 Task: Add a condition where "Channel Is Facebook Private Message" in unsolved tickets in your groups.
Action: Mouse moved to (119, 369)
Screenshot: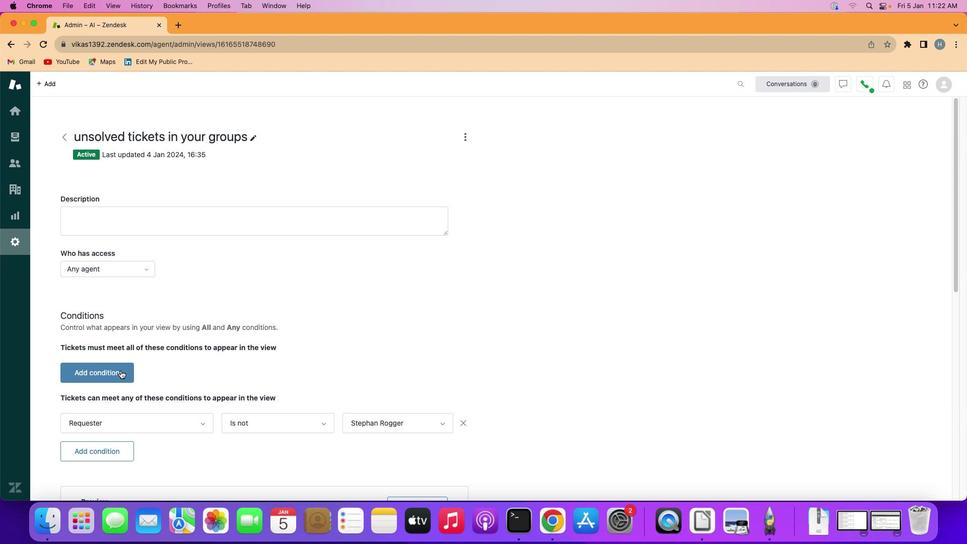 
Action: Mouse pressed left at (119, 369)
Screenshot: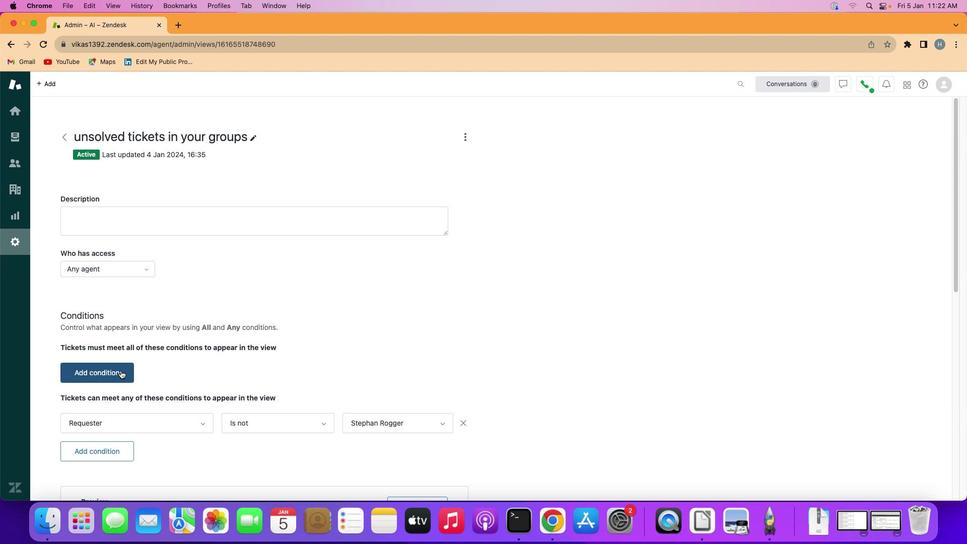 
Action: Mouse moved to (129, 367)
Screenshot: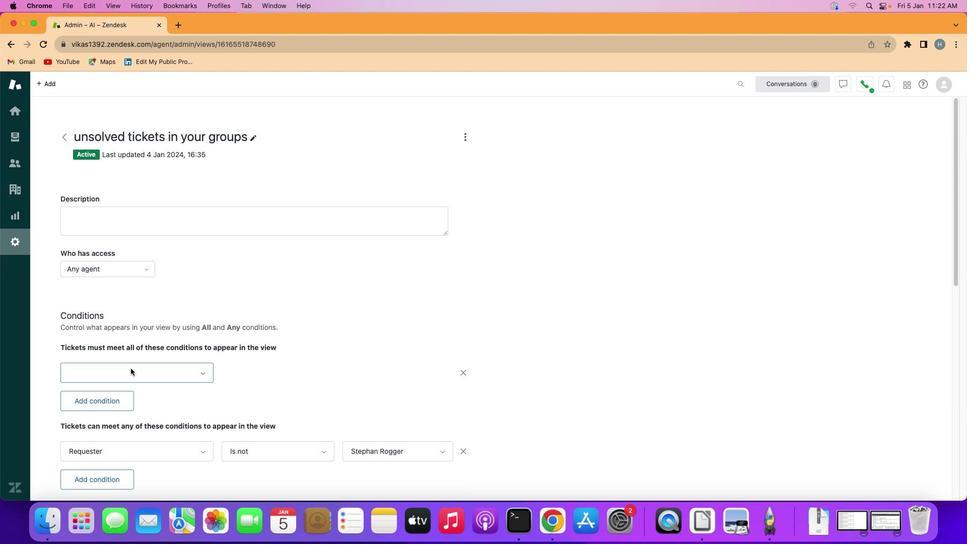 
Action: Mouse pressed left at (129, 367)
Screenshot: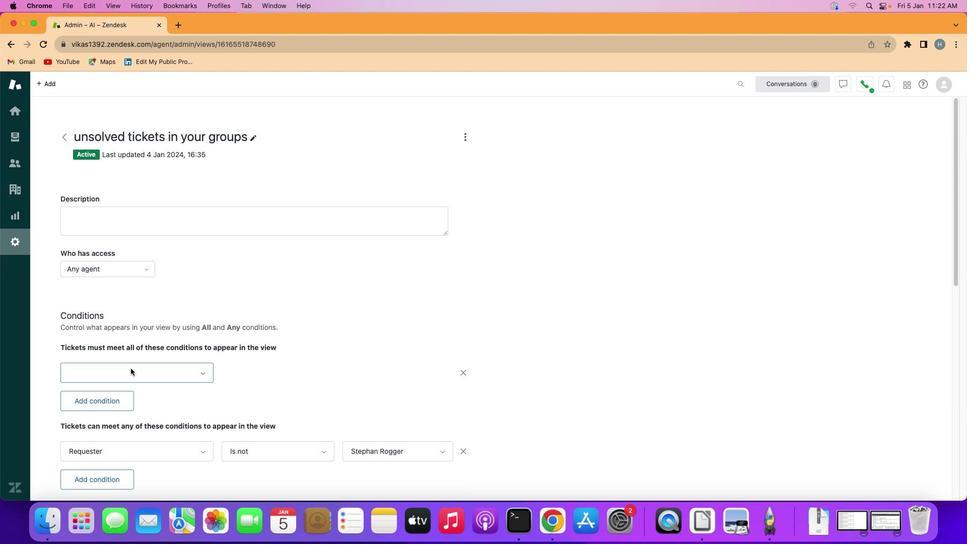 
Action: Mouse moved to (142, 291)
Screenshot: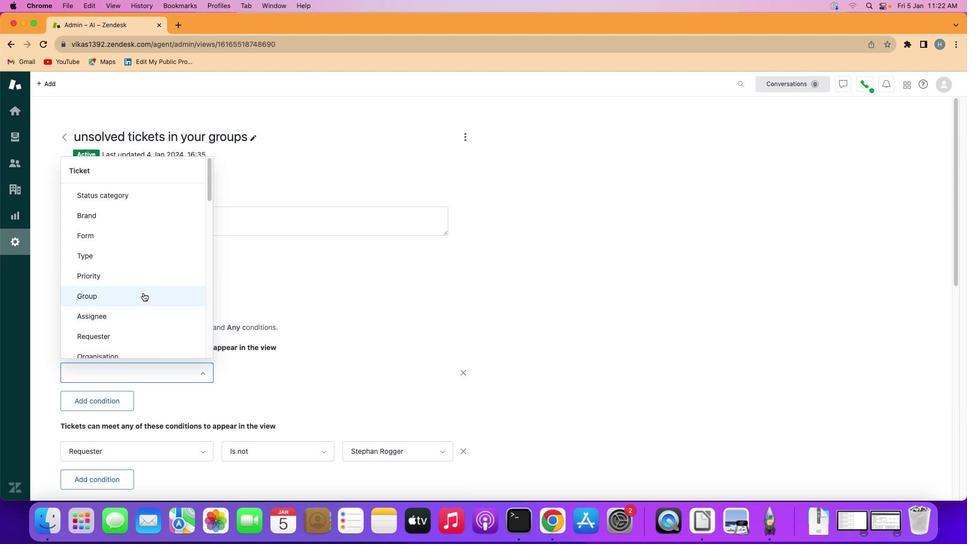 
Action: Mouse scrolled (142, 291) with delta (-1, -1)
Screenshot: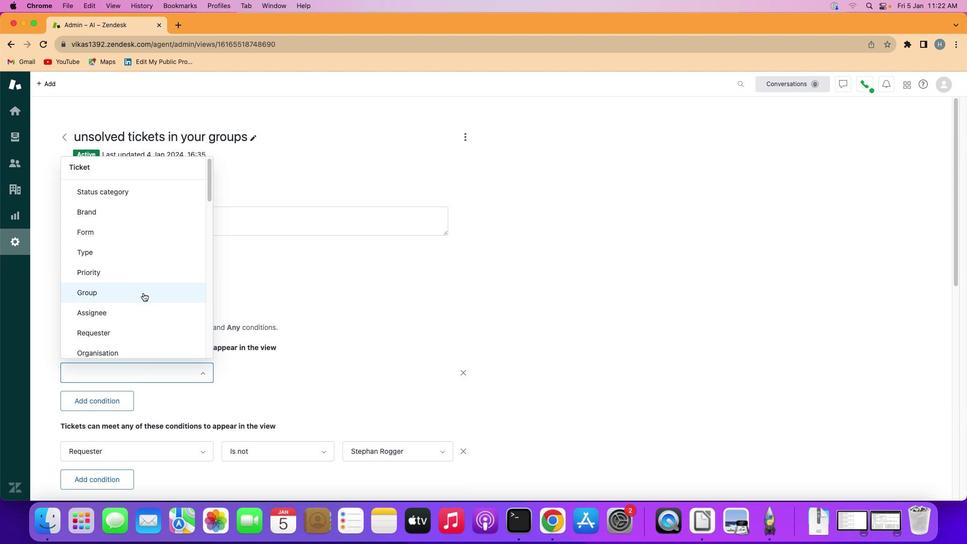 
Action: Mouse scrolled (142, 291) with delta (-1, -1)
Screenshot: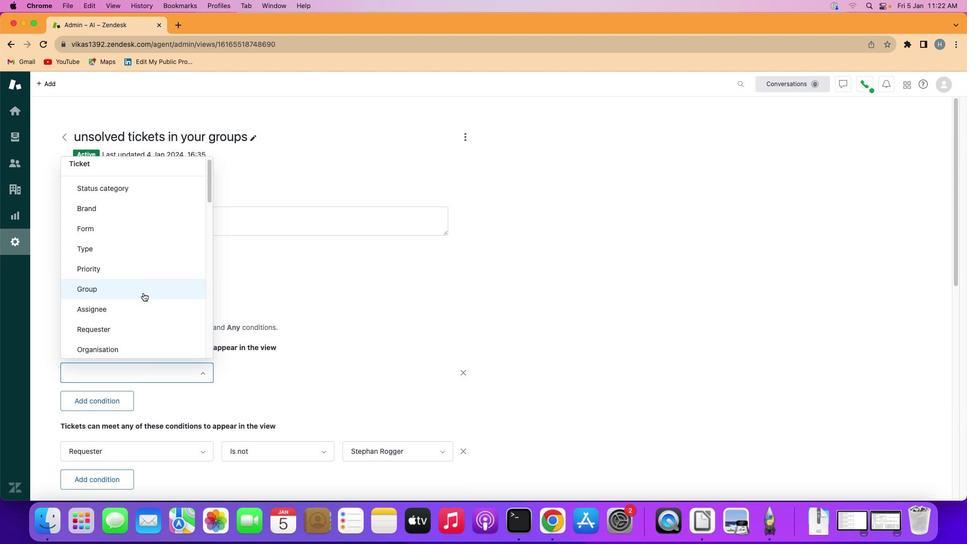 
Action: Mouse scrolled (142, 291) with delta (-1, -1)
Screenshot: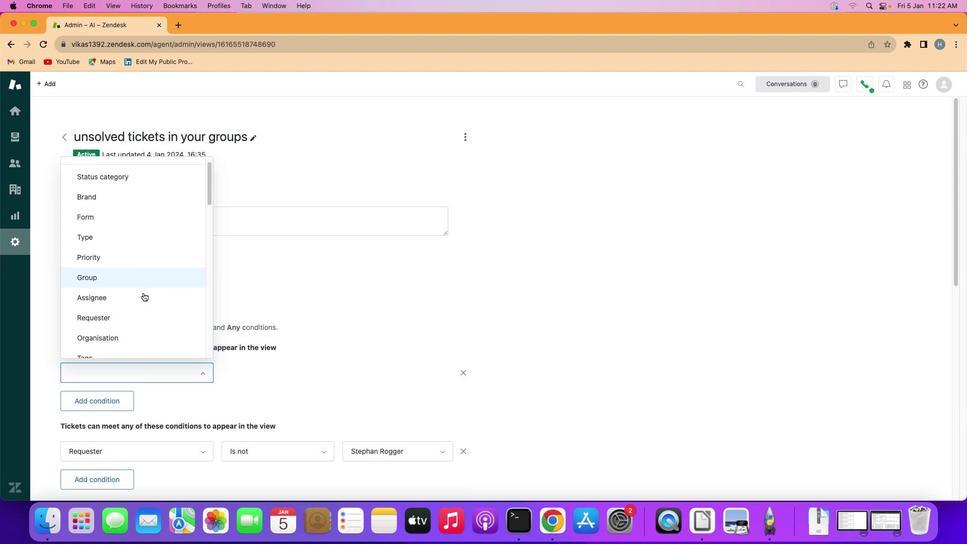 
Action: Mouse scrolled (142, 291) with delta (-1, -1)
Screenshot: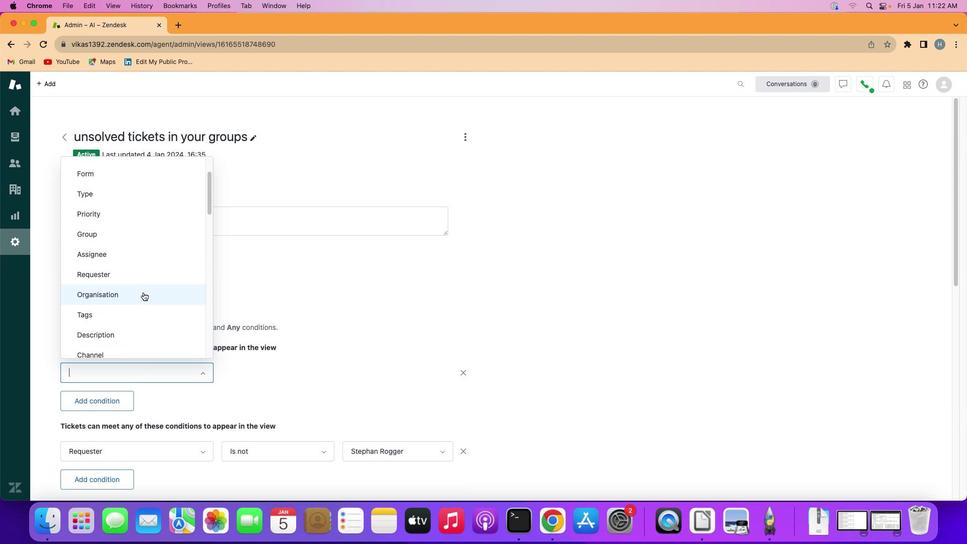 
Action: Mouse moved to (142, 291)
Screenshot: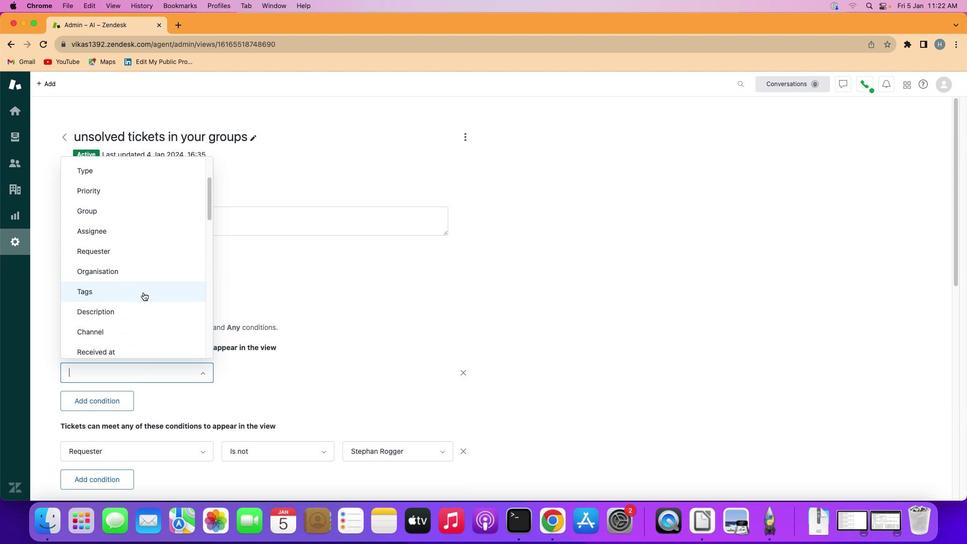 
Action: Mouse scrolled (142, 291) with delta (-1, -1)
Screenshot: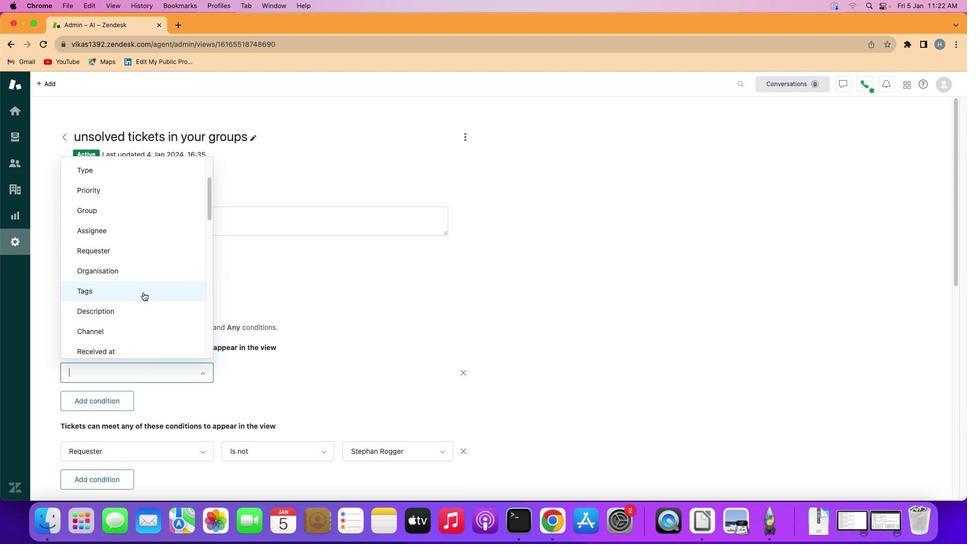 
Action: Mouse moved to (134, 329)
Screenshot: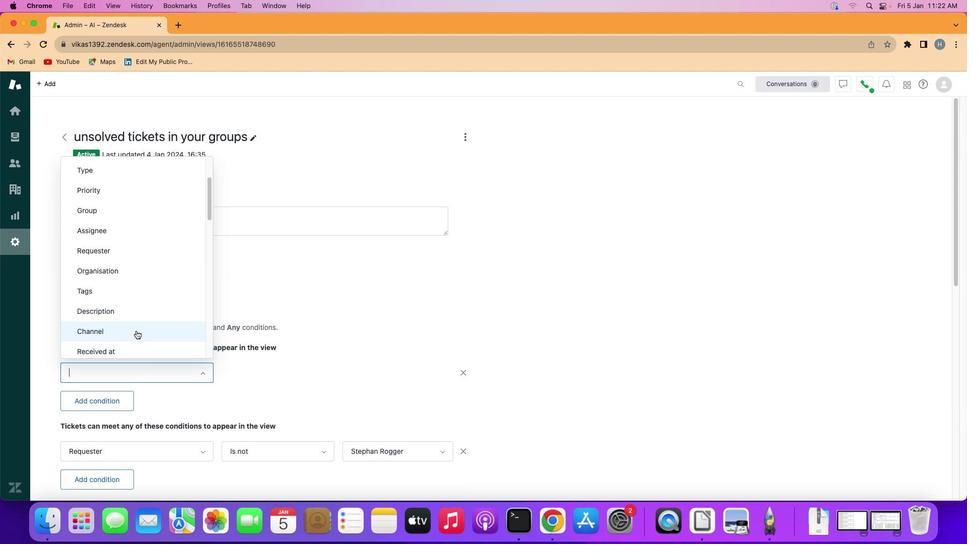 
Action: Mouse pressed left at (134, 329)
Screenshot: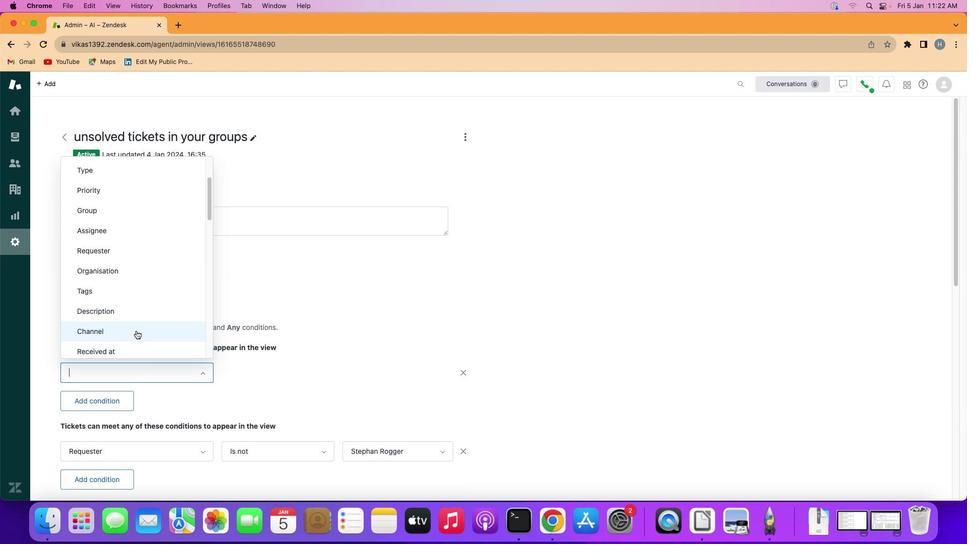 
Action: Mouse moved to (275, 371)
Screenshot: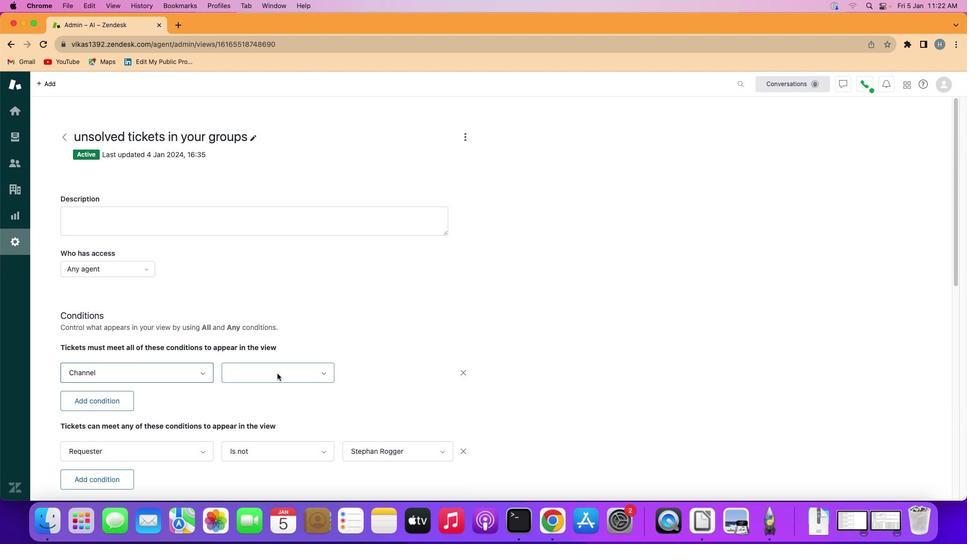 
Action: Mouse pressed left at (275, 371)
Screenshot: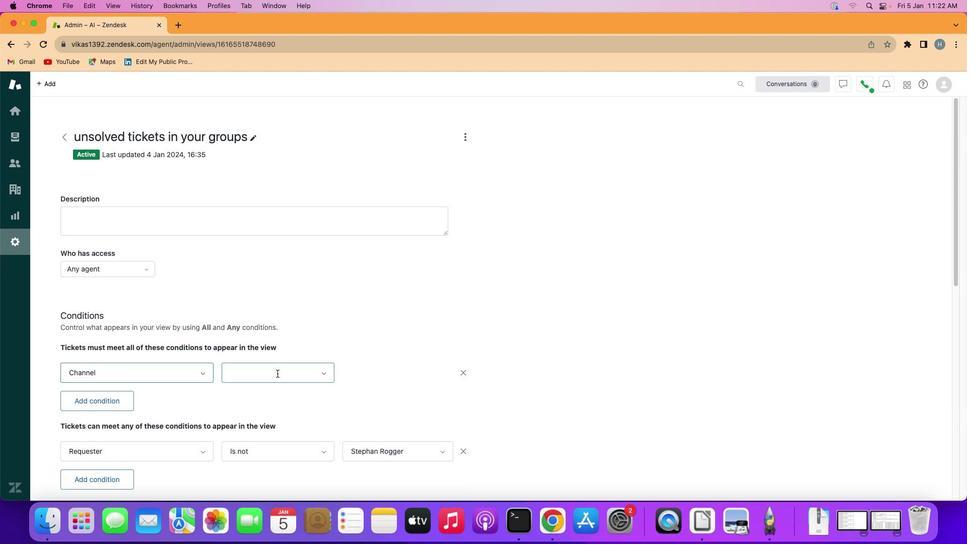 
Action: Mouse moved to (257, 390)
Screenshot: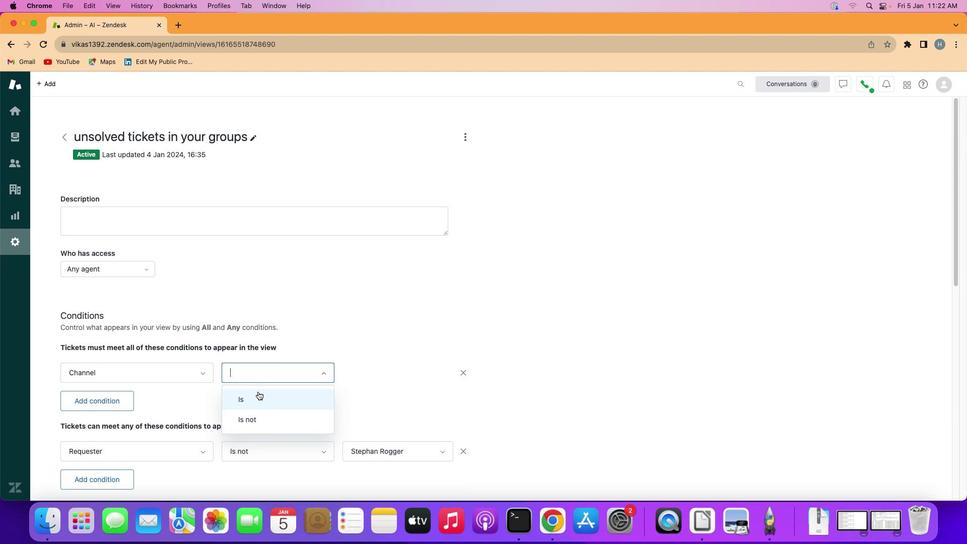 
Action: Mouse pressed left at (257, 390)
Screenshot: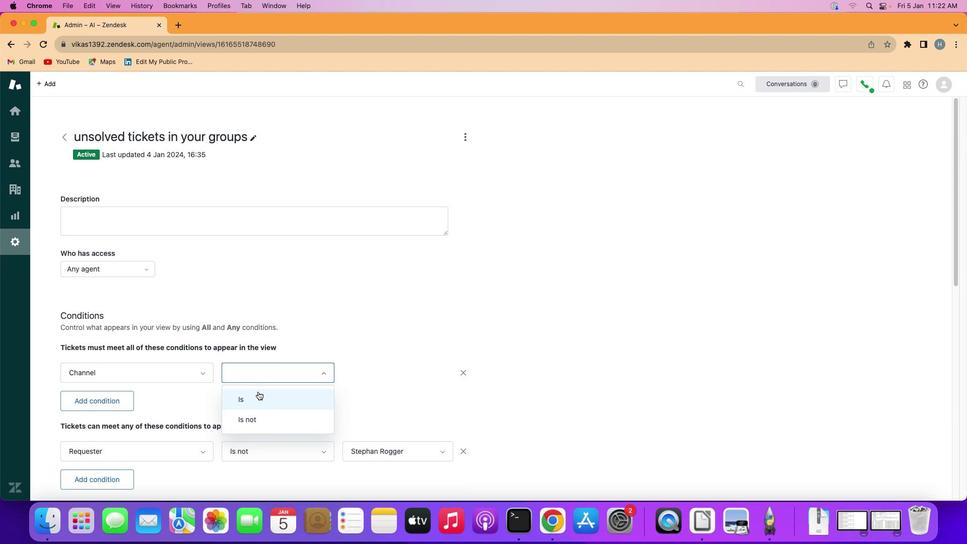 
Action: Mouse moved to (387, 368)
Screenshot: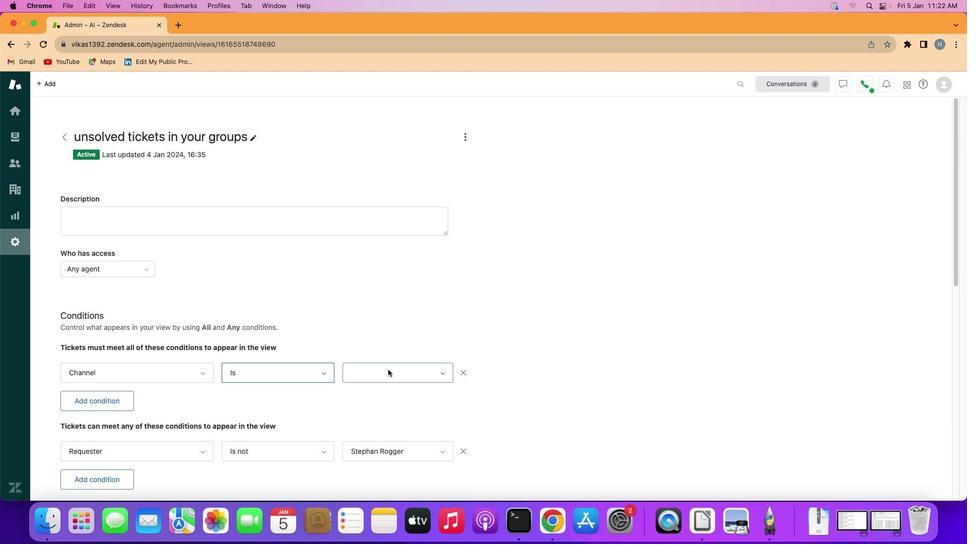 
Action: Mouse pressed left at (387, 368)
Screenshot: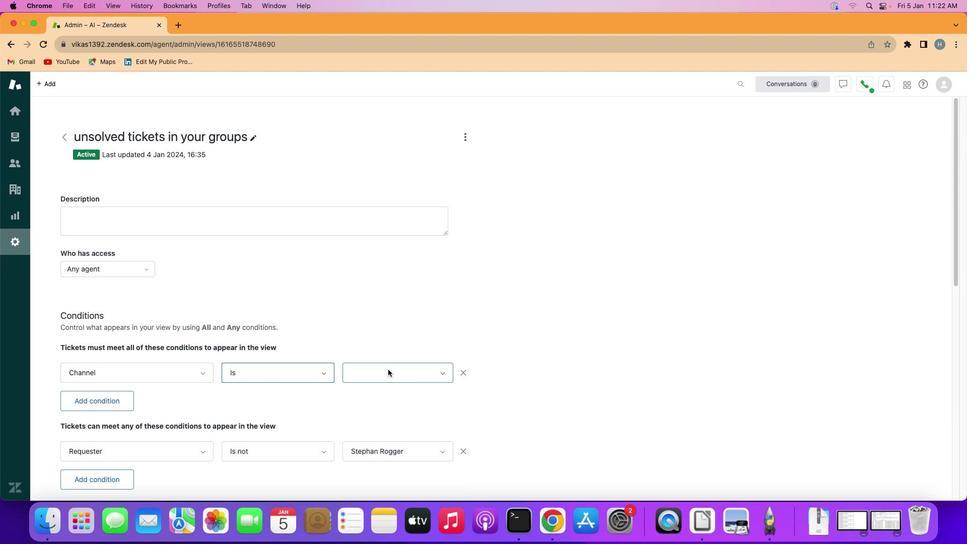 
Action: Mouse moved to (393, 262)
Screenshot: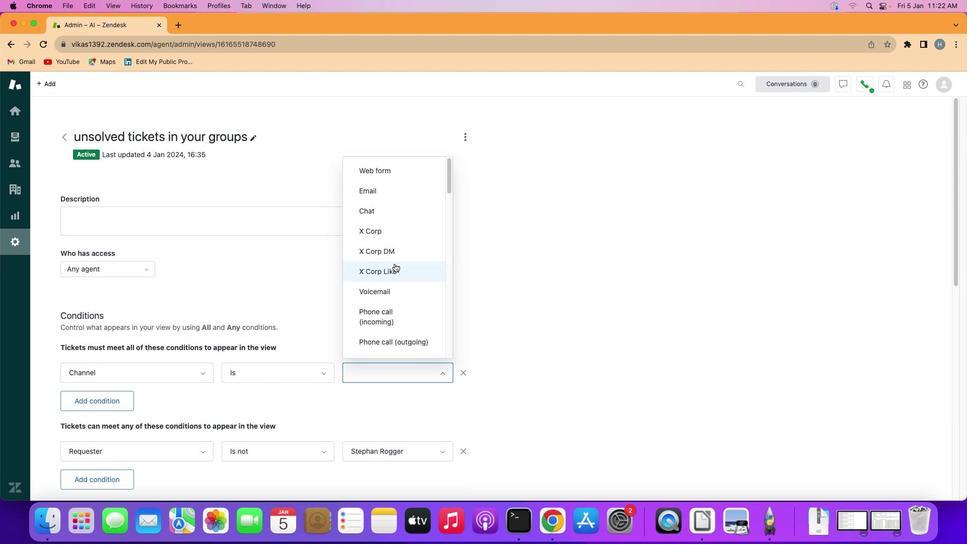
Action: Mouse scrolled (393, 262) with delta (-1, -1)
Screenshot: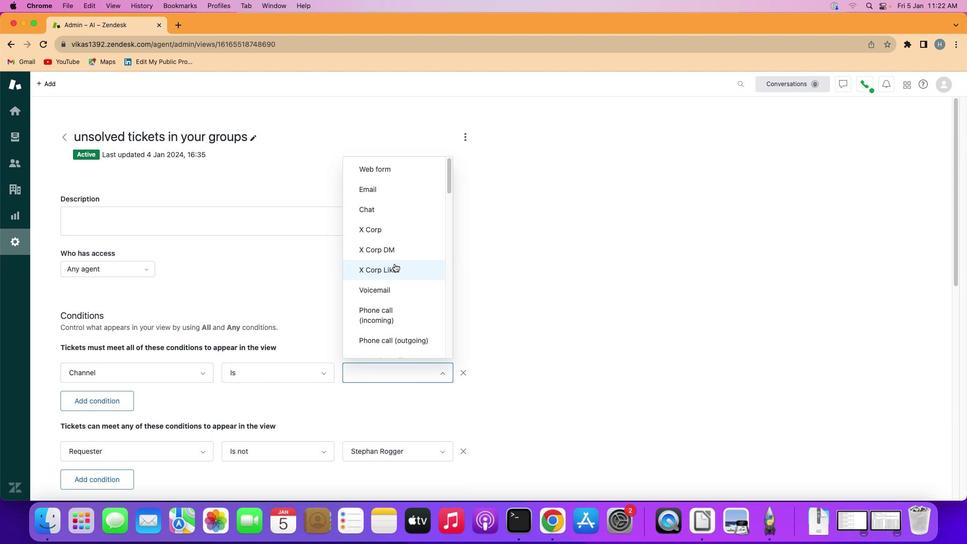 
Action: Mouse scrolled (393, 262) with delta (-1, -1)
Screenshot: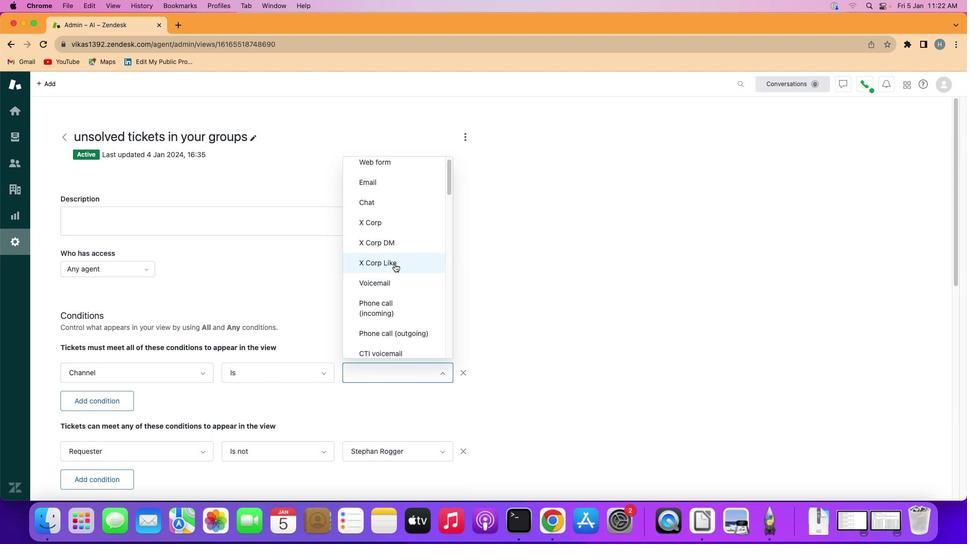 
Action: Mouse scrolled (393, 262) with delta (-1, -1)
Screenshot: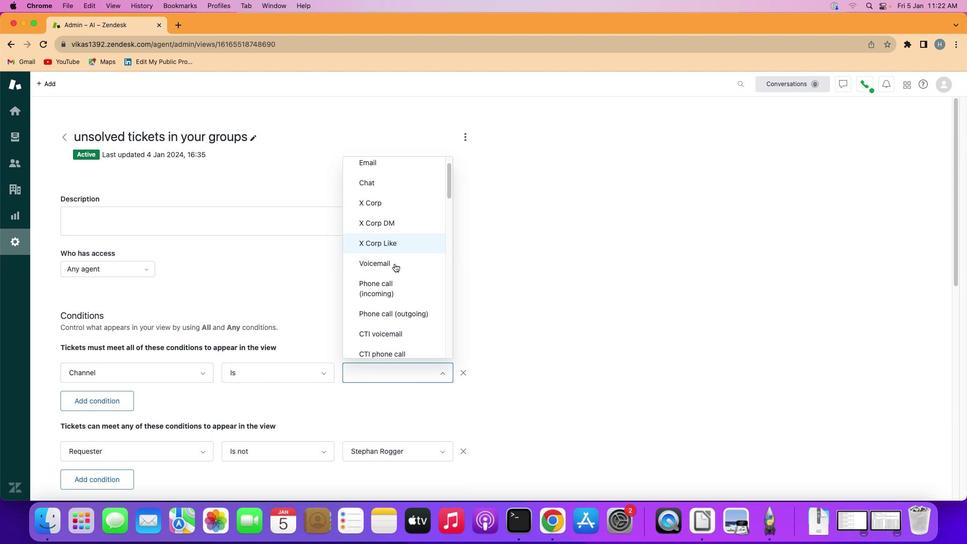 
Action: Mouse scrolled (393, 262) with delta (-1, -1)
Screenshot: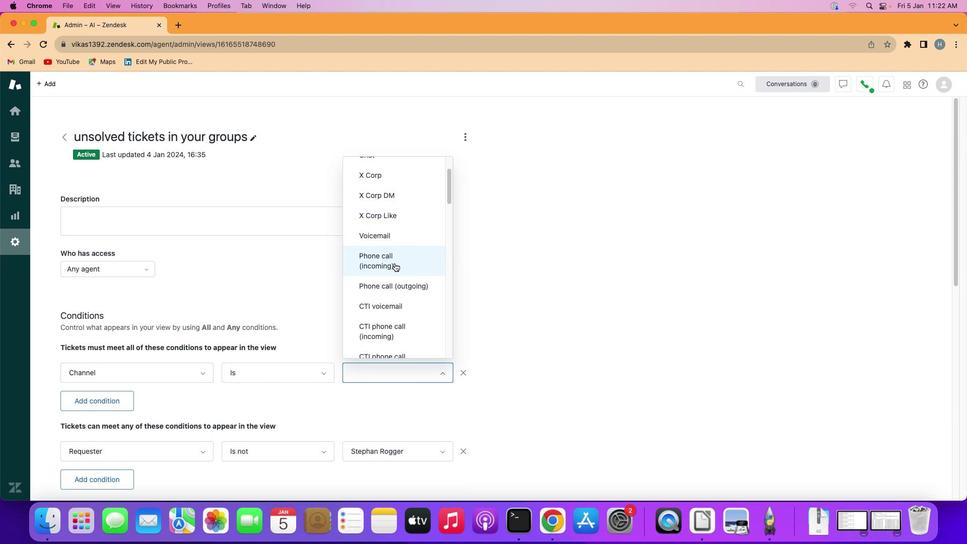 
Action: Mouse moved to (393, 262)
Screenshot: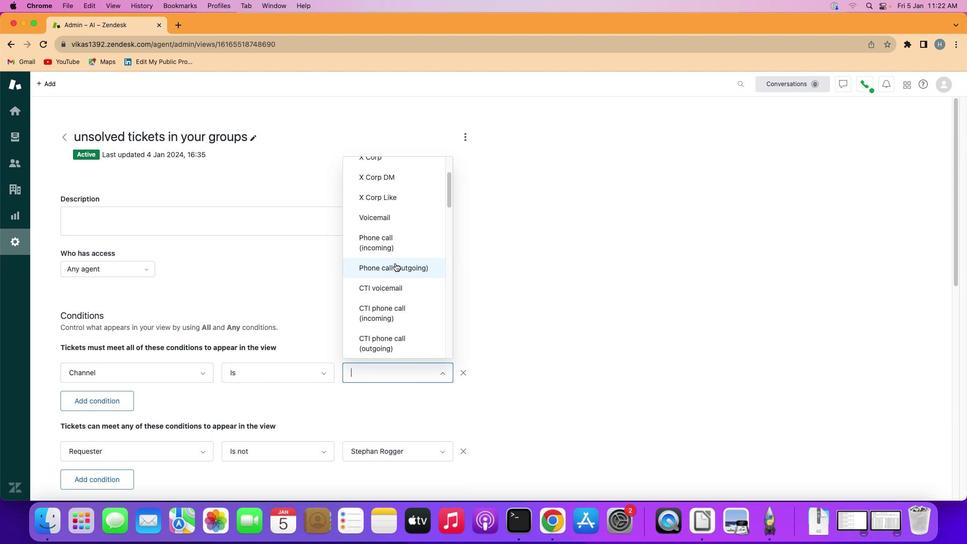 
Action: Mouse scrolled (393, 262) with delta (-1, -1)
Screenshot: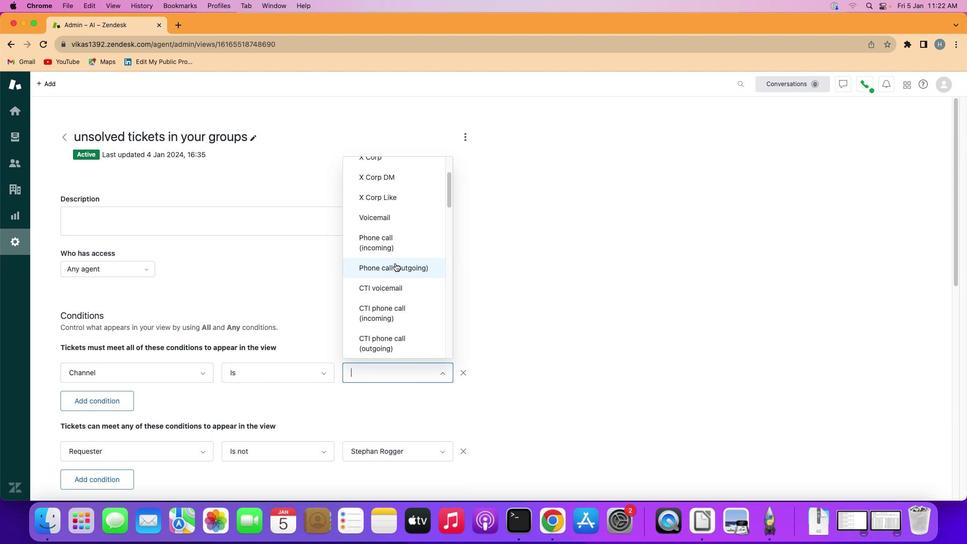 
Action: Mouse scrolled (393, 262) with delta (-1, -1)
Screenshot: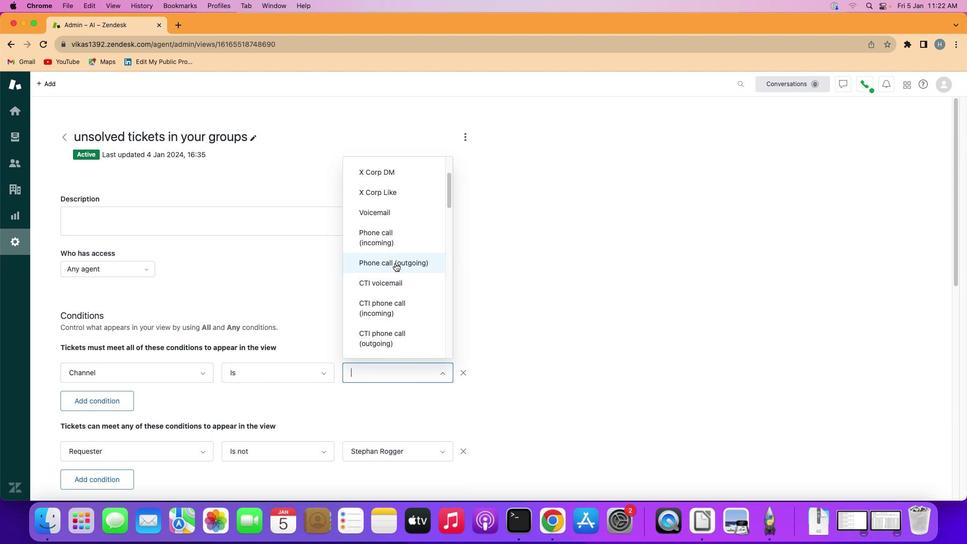 
Action: Mouse scrolled (393, 262) with delta (-1, 0)
Screenshot: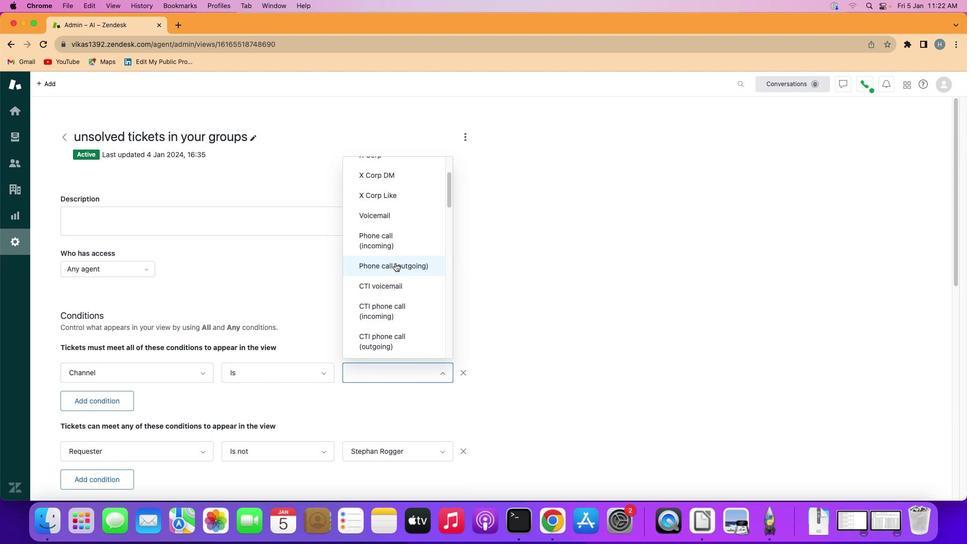 
Action: Mouse moved to (393, 262)
Screenshot: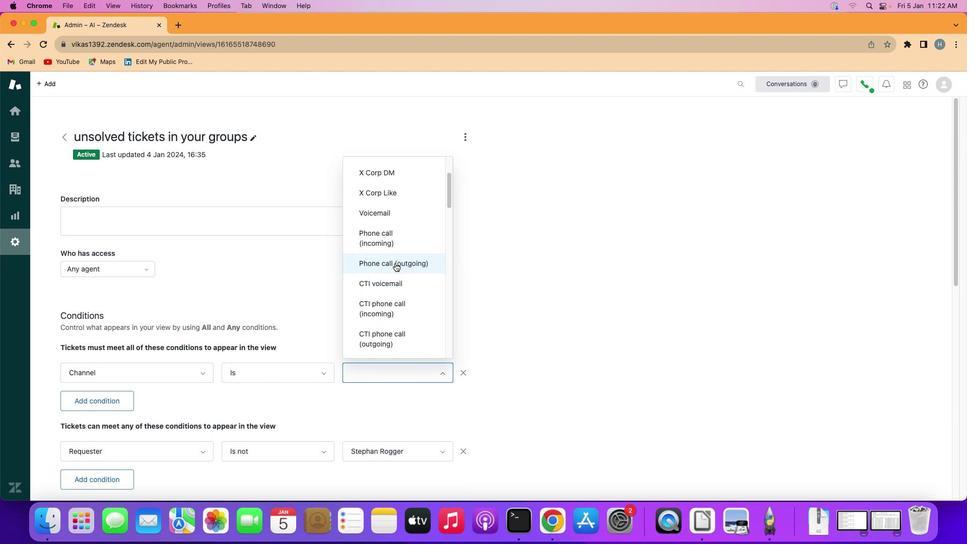 
Action: Mouse scrolled (393, 262) with delta (-1, -1)
Screenshot: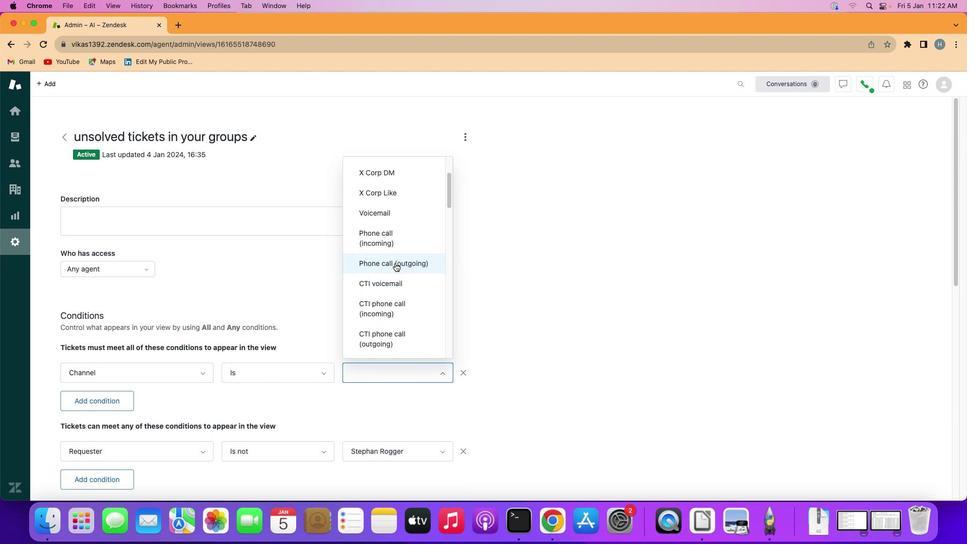 
Action: Mouse scrolled (393, 262) with delta (-1, -1)
Screenshot: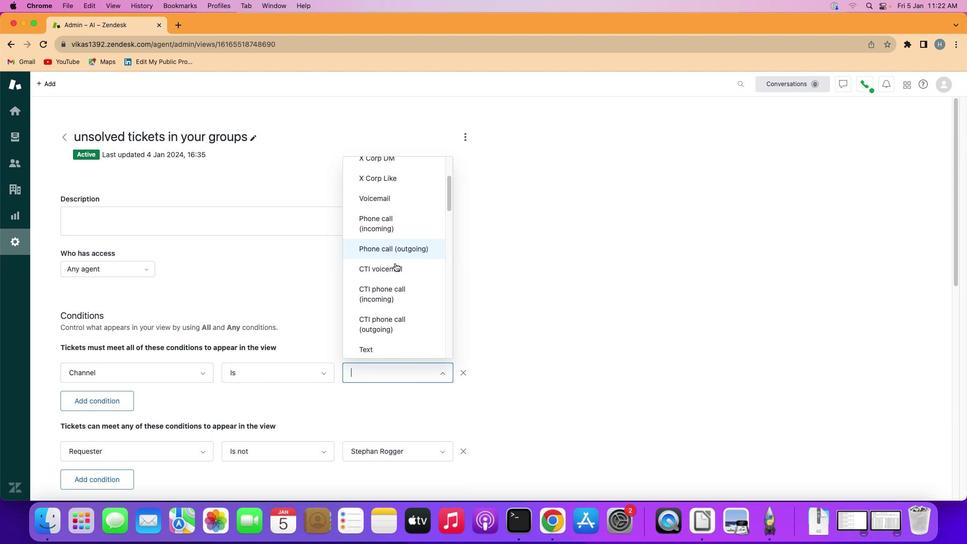 
Action: Mouse scrolled (393, 262) with delta (-1, -1)
Screenshot: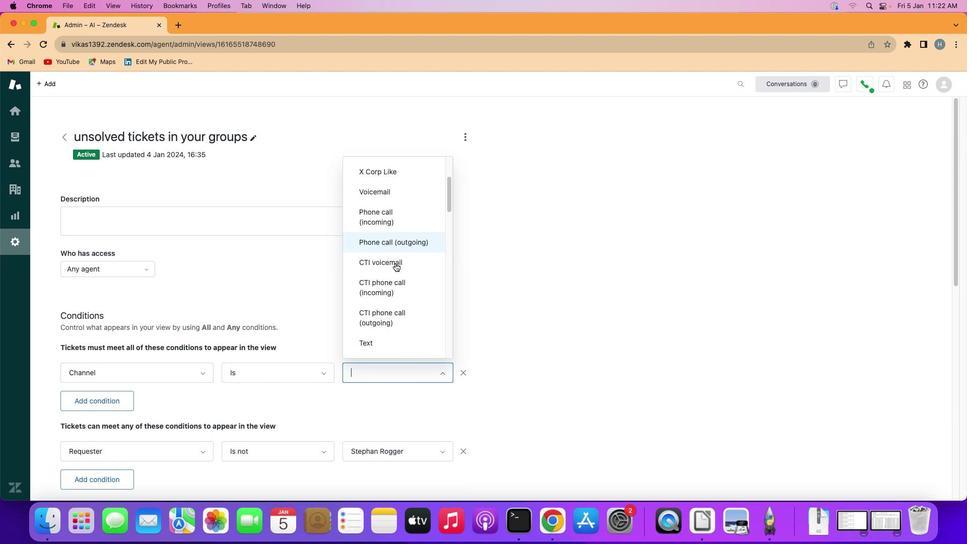 
Action: Mouse scrolled (393, 262) with delta (-1, -1)
Screenshot: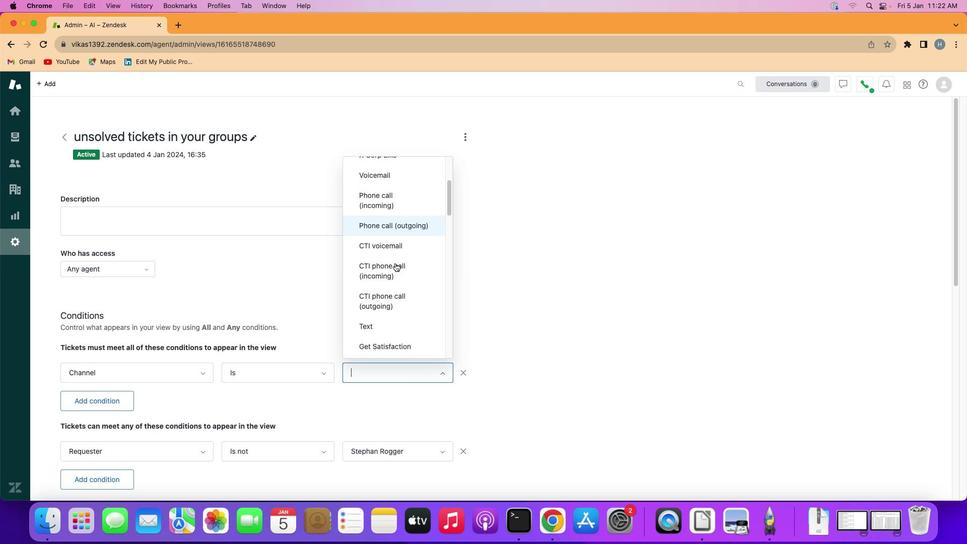 
Action: Mouse moved to (394, 262)
Screenshot: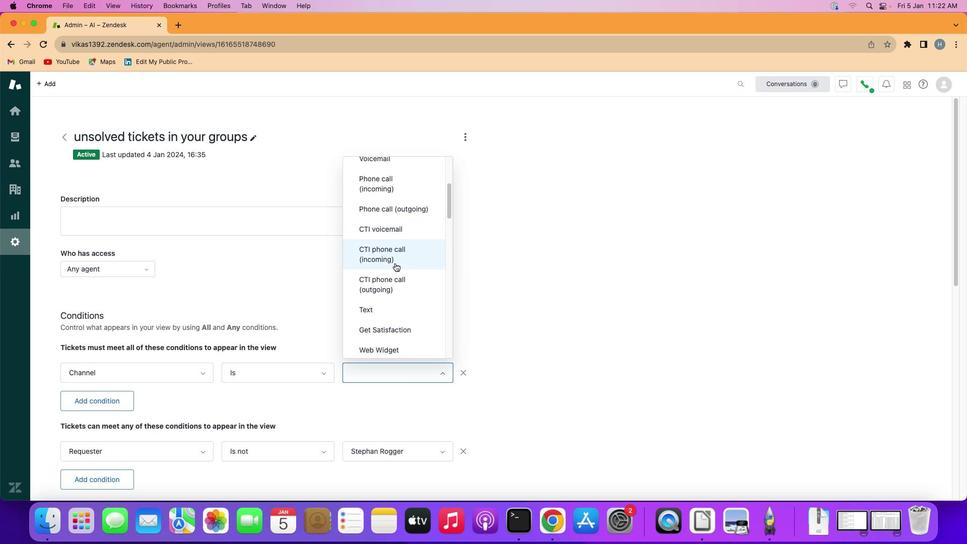
Action: Mouse scrolled (394, 262) with delta (-1, 0)
Screenshot: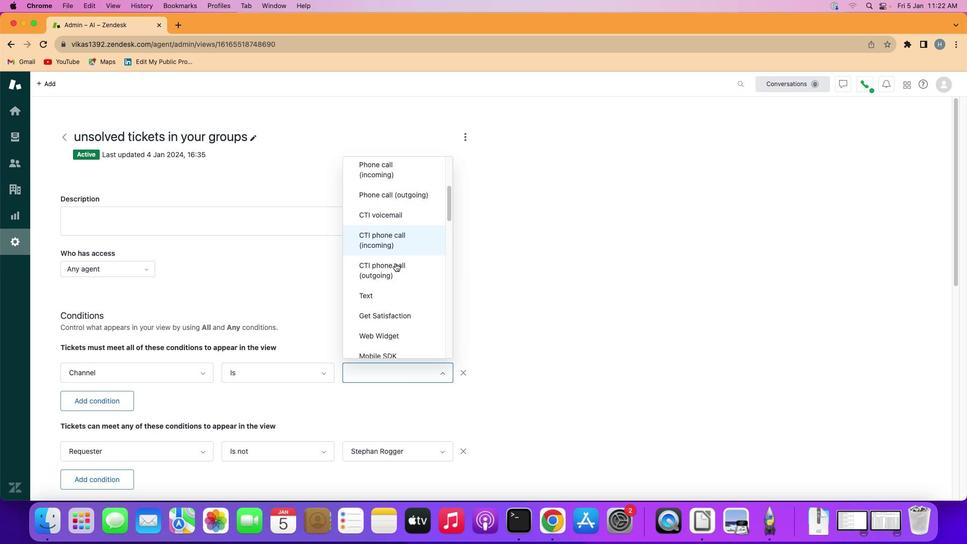 
Action: Mouse scrolled (394, 262) with delta (-1, -2)
Screenshot: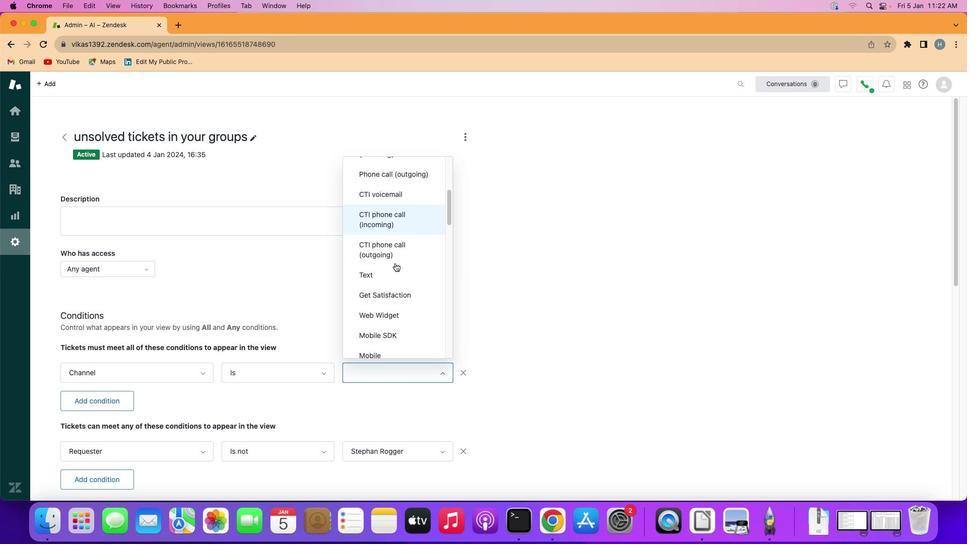 
Action: Mouse scrolled (394, 262) with delta (-1, -2)
Screenshot: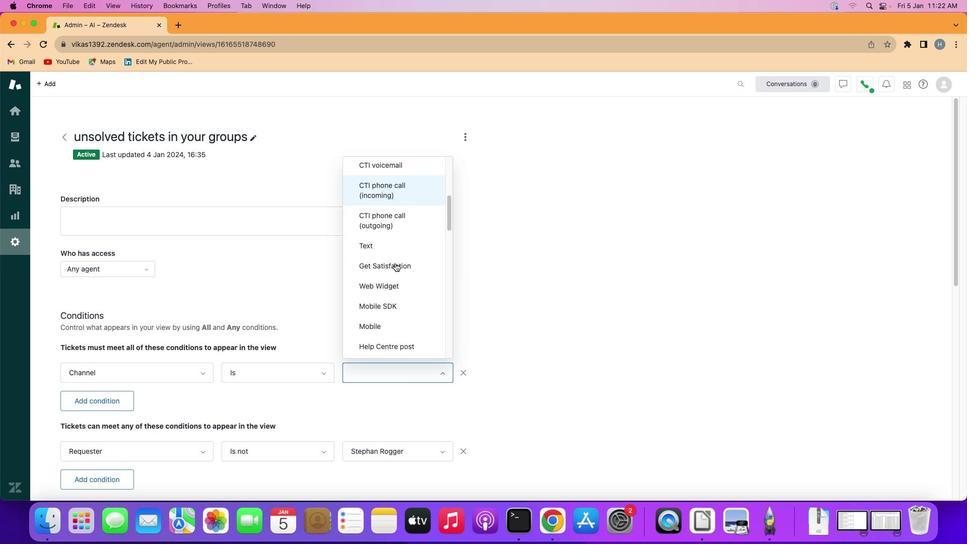 
Action: Mouse scrolled (394, 262) with delta (-1, -3)
Screenshot: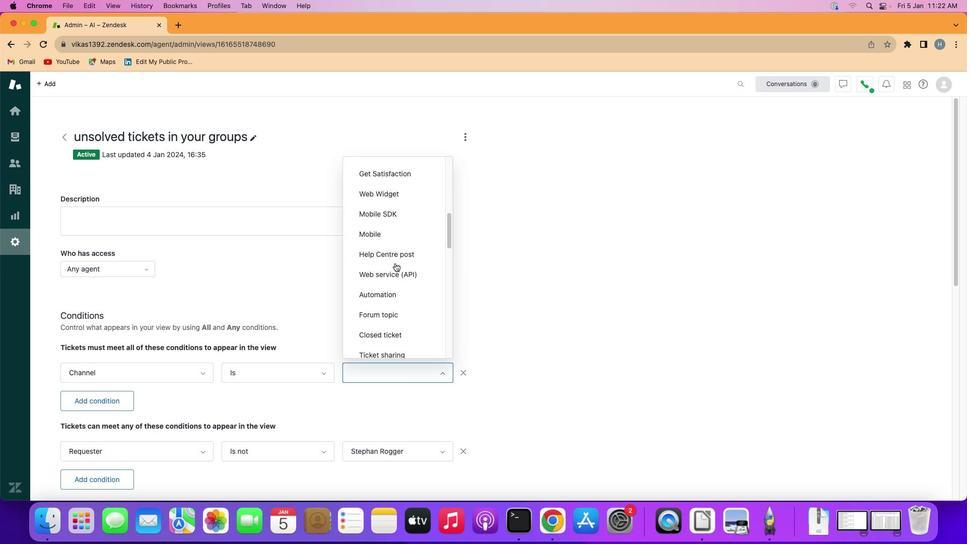 
Action: Mouse moved to (394, 262)
Screenshot: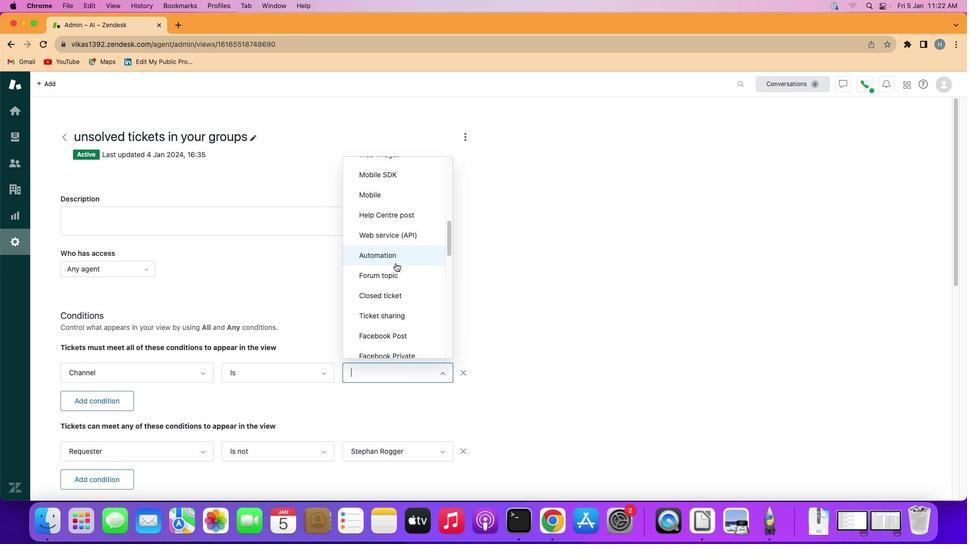 
Action: Mouse scrolled (394, 262) with delta (-1, -1)
Screenshot: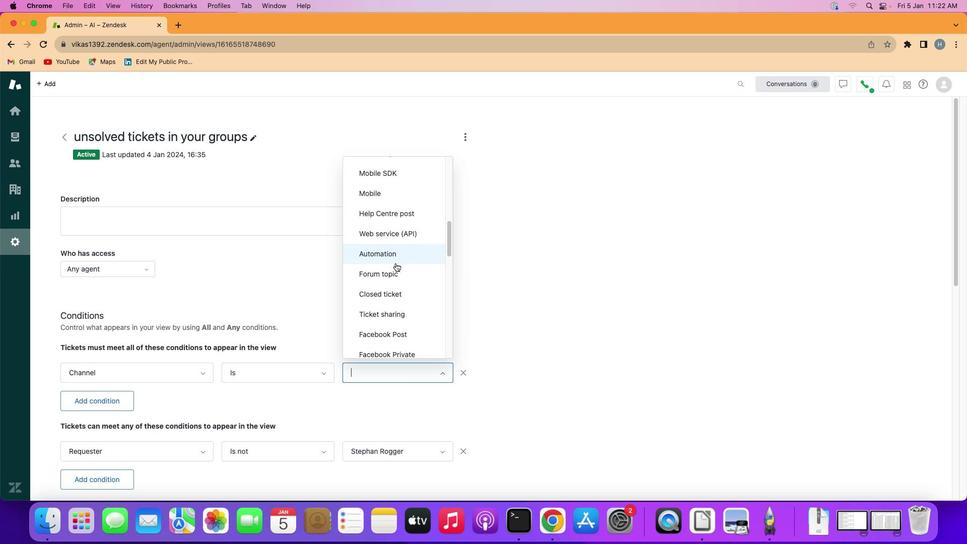 
Action: Mouse scrolled (394, 262) with delta (-1, -1)
Screenshot: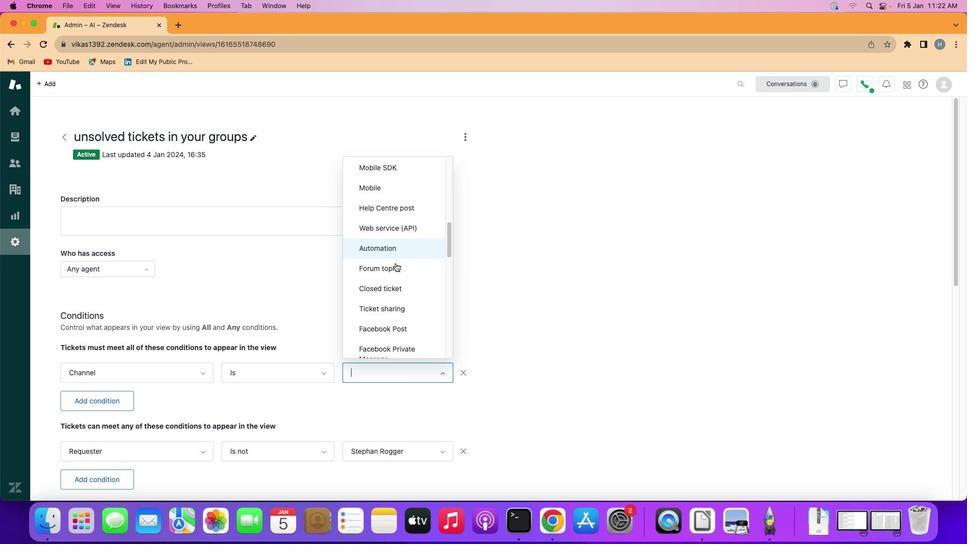 
Action: Mouse scrolled (394, 262) with delta (-1, -1)
Screenshot: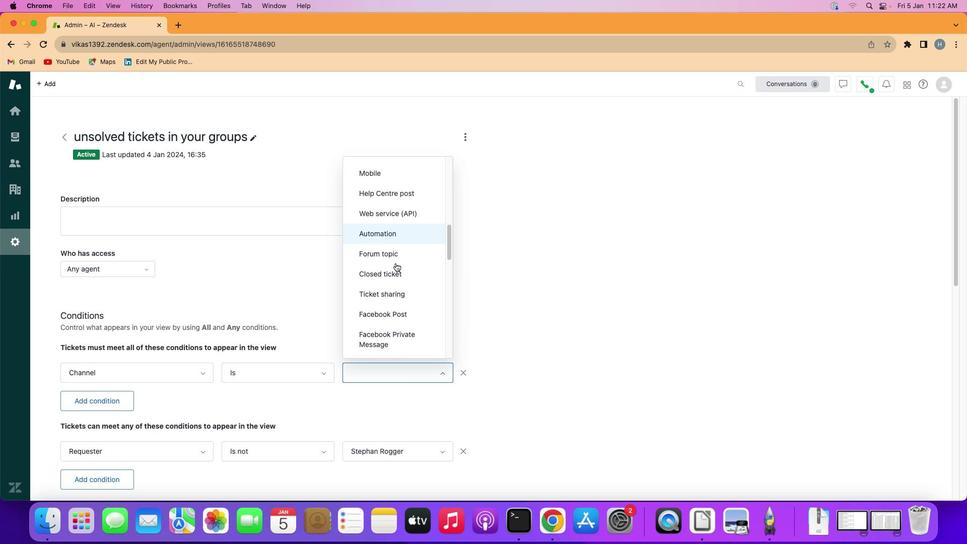 
Action: Mouse scrolled (394, 262) with delta (-1, -1)
Screenshot: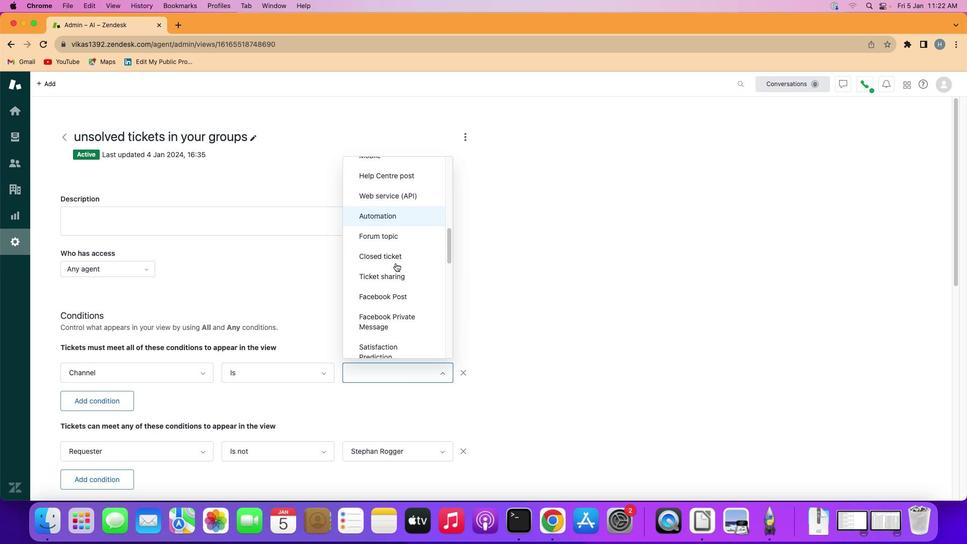 
Action: Mouse scrolled (394, 262) with delta (-1, -1)
Screenshot: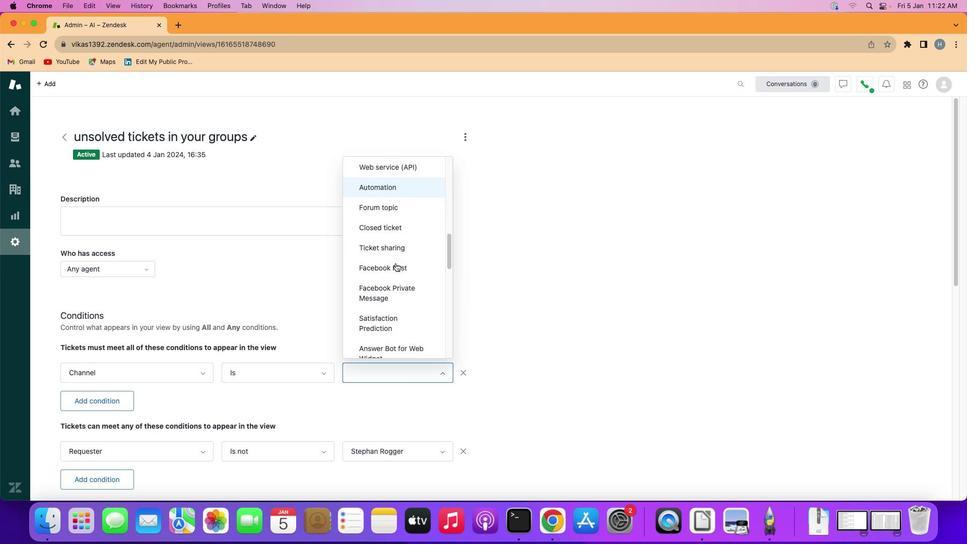 
Action: Mouse scrolled (394, 262) with delta (-1, -1)
Screenshot: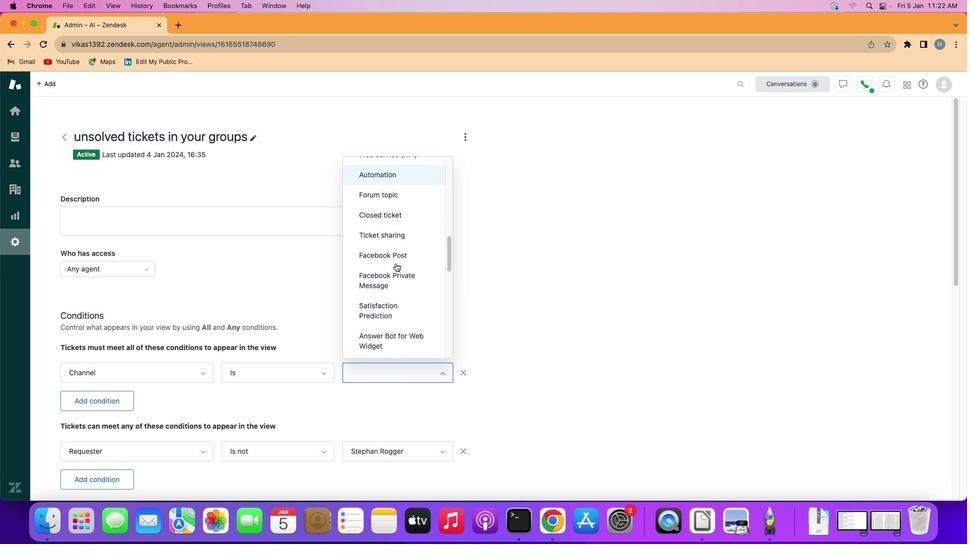 
Action: Mouse moved to (394, 262)
Screenshot: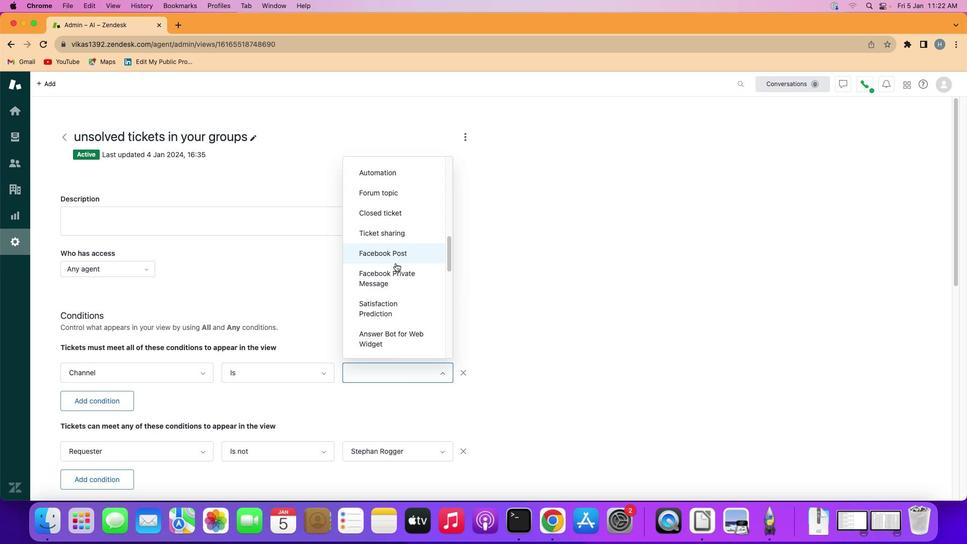 
Action: Mouse scrolled (394, 262) with delta (-1, -1)
Screenshot: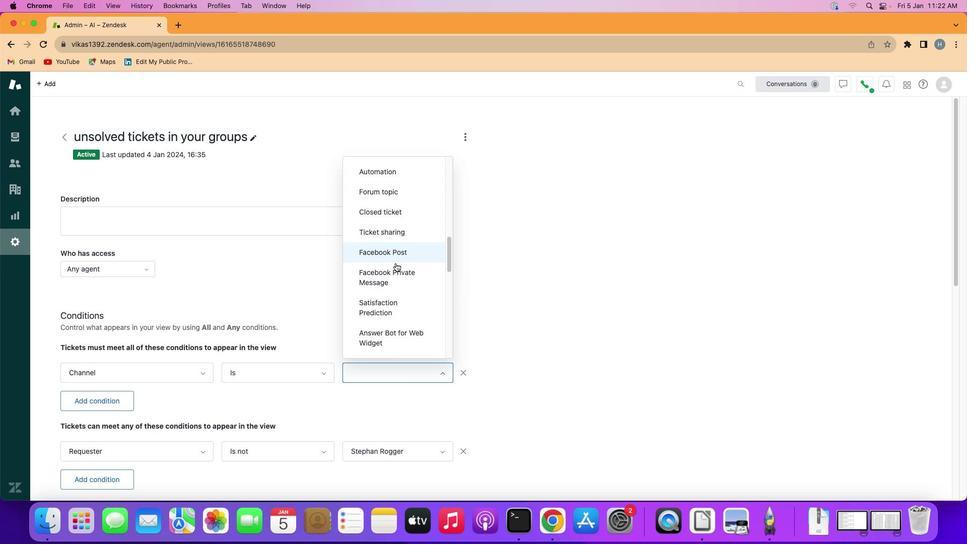 
Action: Mouse moved to (396, 267)
Screenshot: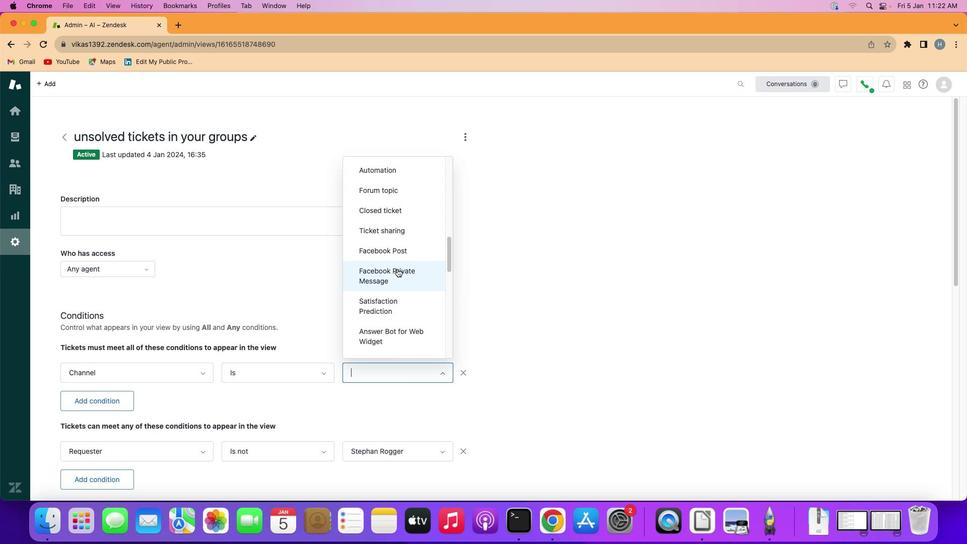
Action: Mouse pressed left at (396, 267)
Screenshot: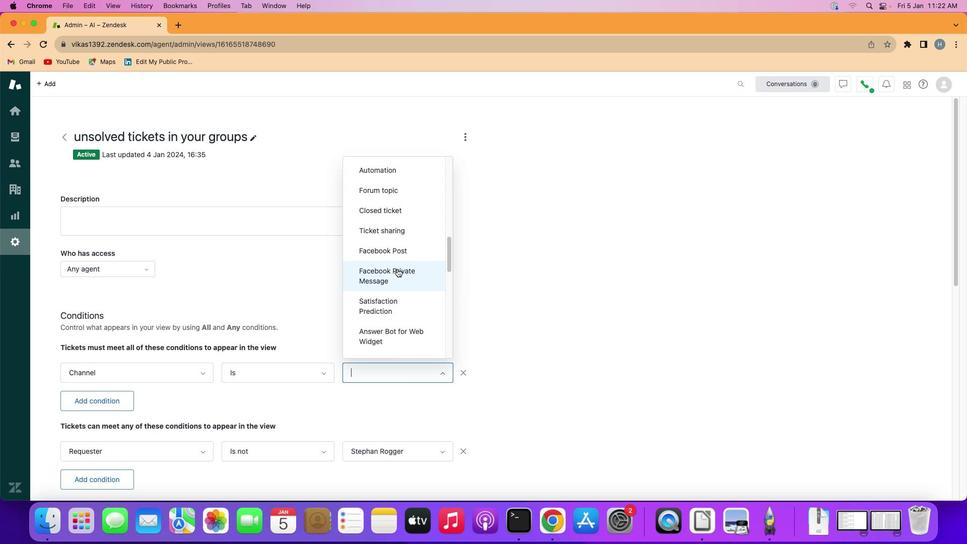 
